 Task: Create a due date automation trigger when advanced off, 2 days after a card is due at 12:00 PM.
Action: Mouse moved to (866, 260)
Screenshot: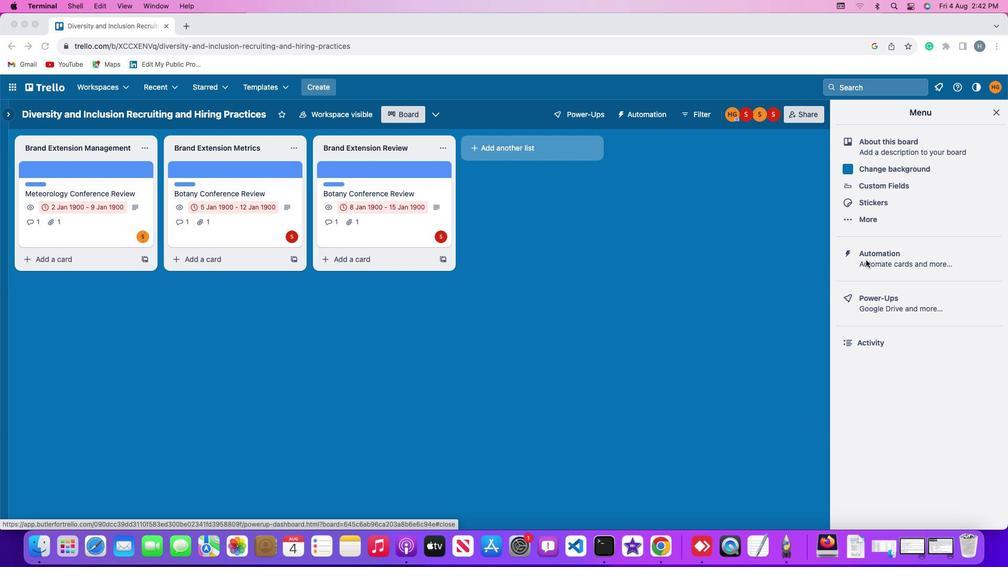 
Action: Mouse pressed left at (866, 260)
Screenshot: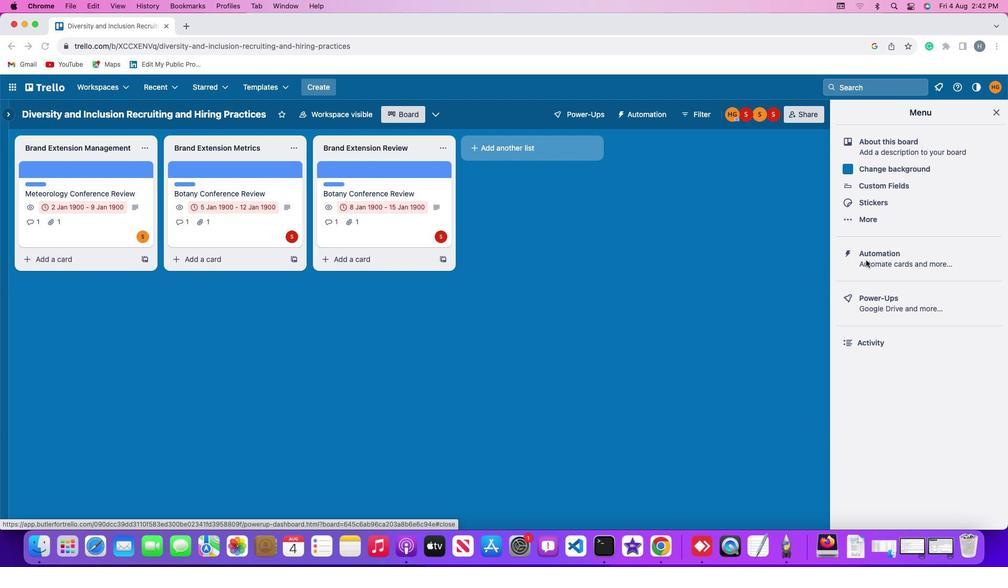 
Action: Mouse pressed left at (866, 260)
Screenshot: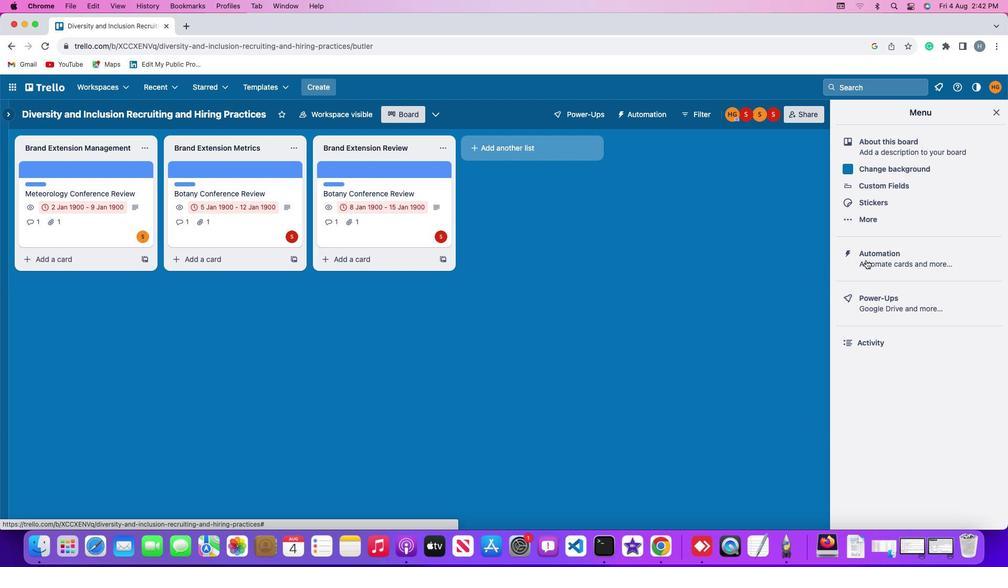 
Action: Mouse moved to (60, 245)
Screenshot: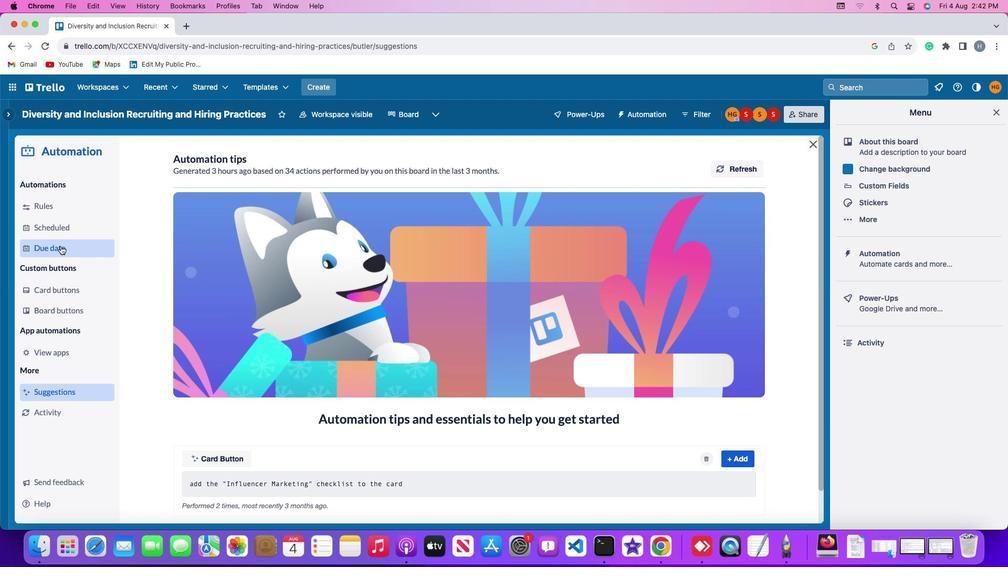 
Action: Mouse pressed left at (60, 245)
Screenshot: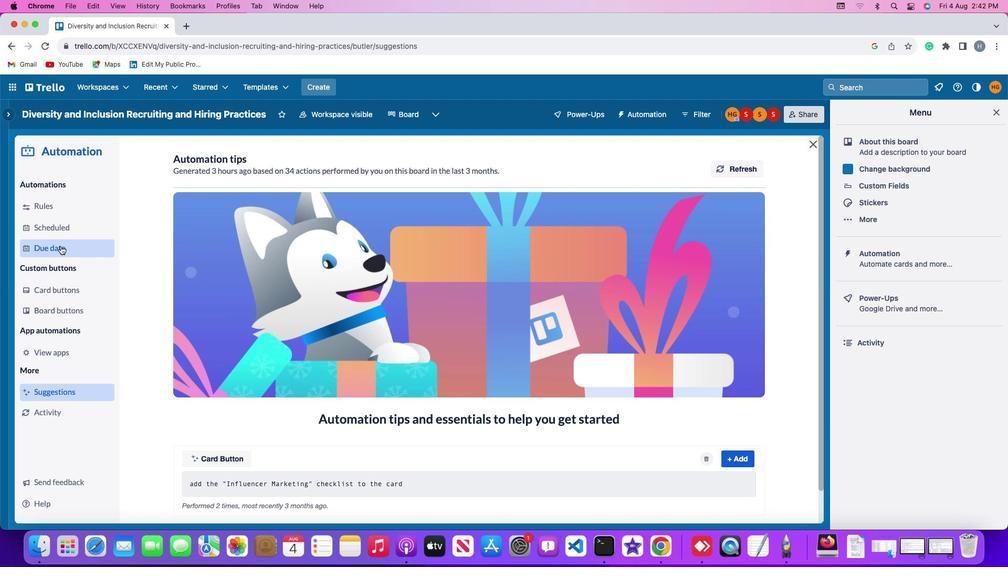 
Action: Mouse moved to (691, 164)
Screenshot: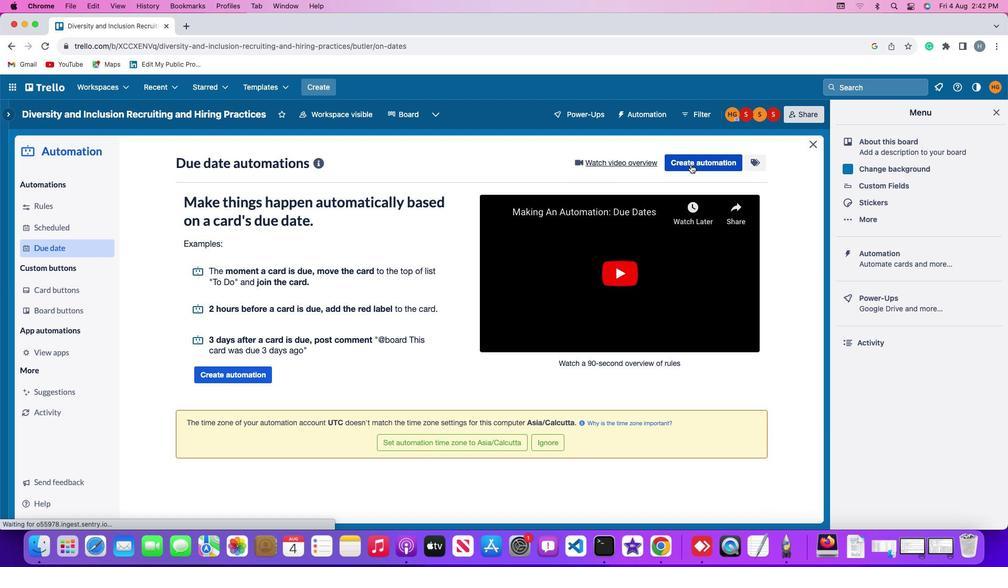 
Action: Mouse pressed left at (691, 164)
Screenshot: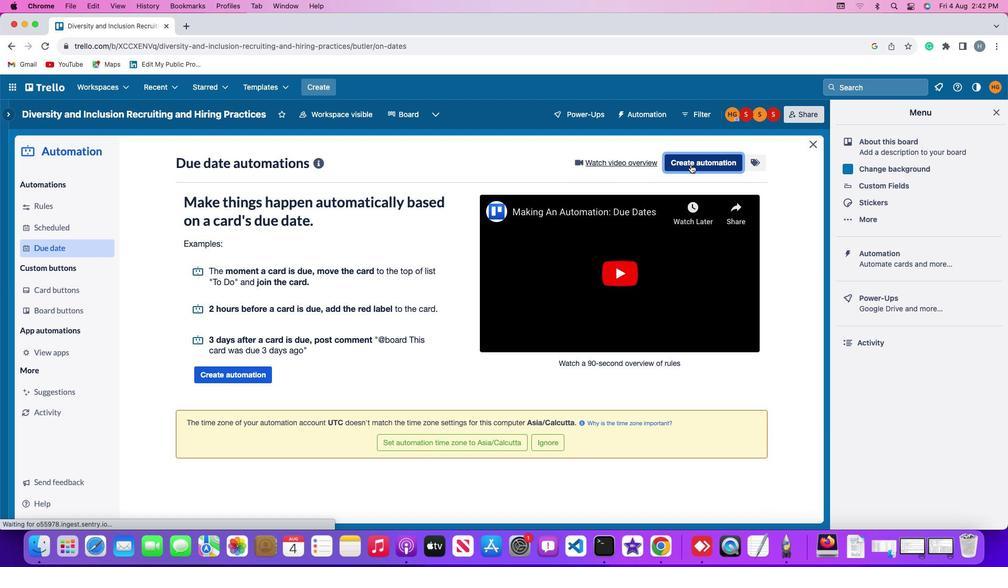 
Action: Mouse moved to (469, 263)
Screenshot: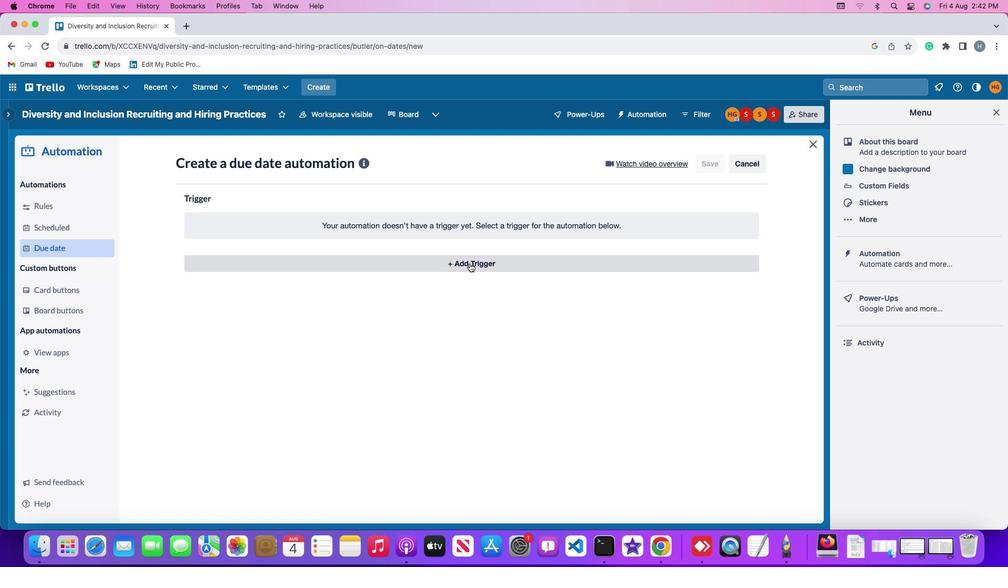 
Action: Mouse pressed left at (469, 263)
Screenshot: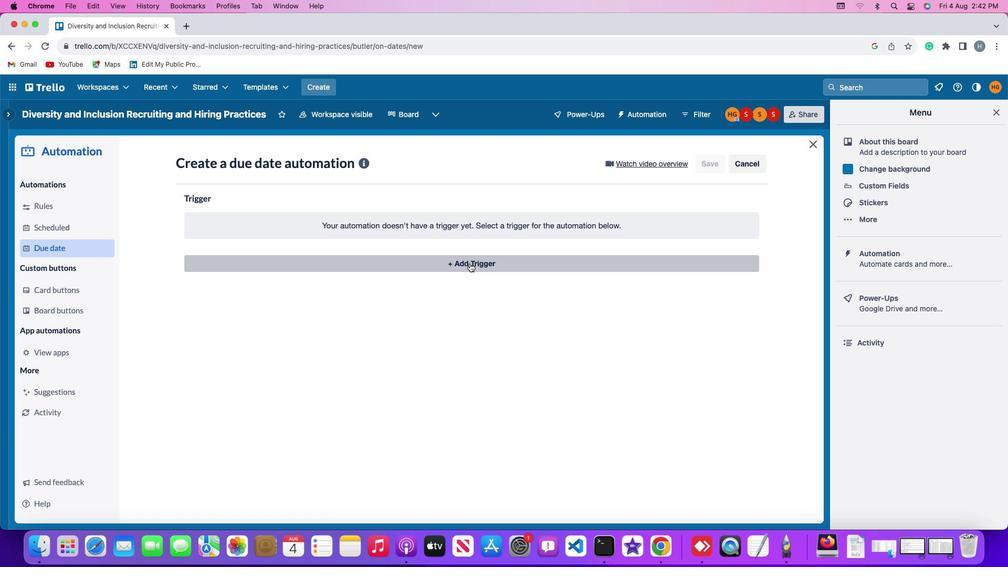 
Action: Mouse moved to (199, 422)
Screenshot: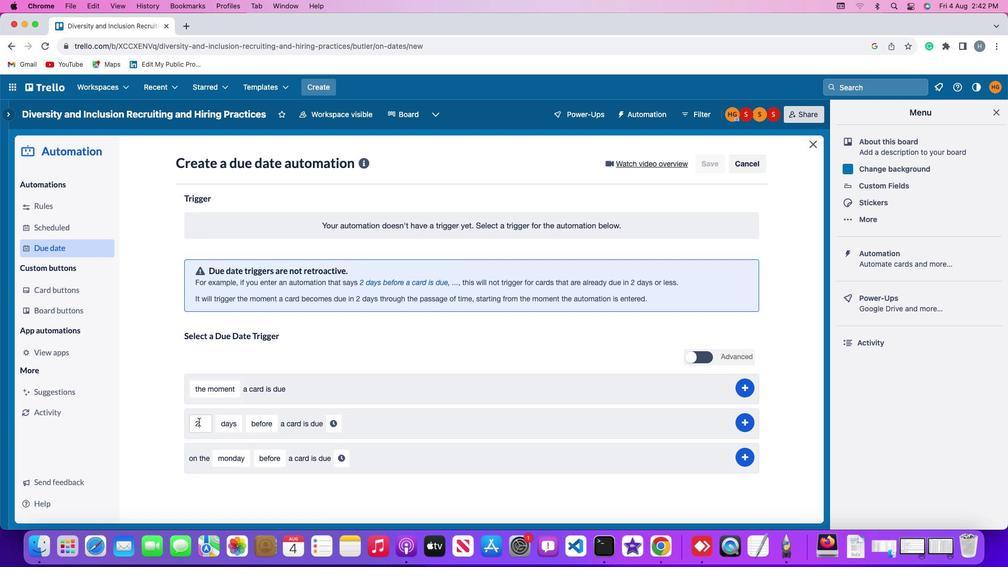 
Action: Mouse pressed left at (199, 422)
Screenshot: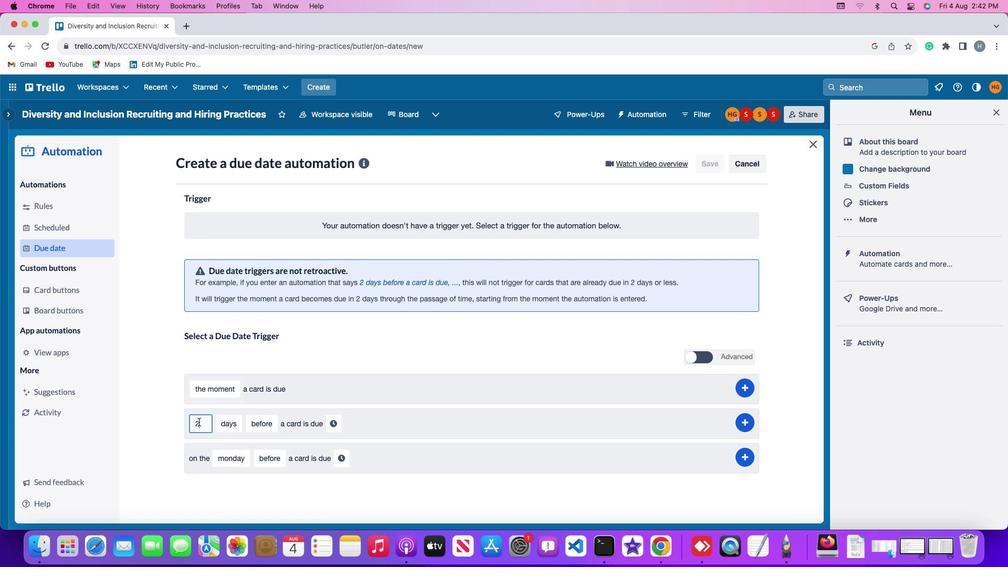 
Action: Mouse moved to (208, 420)
Screenshot: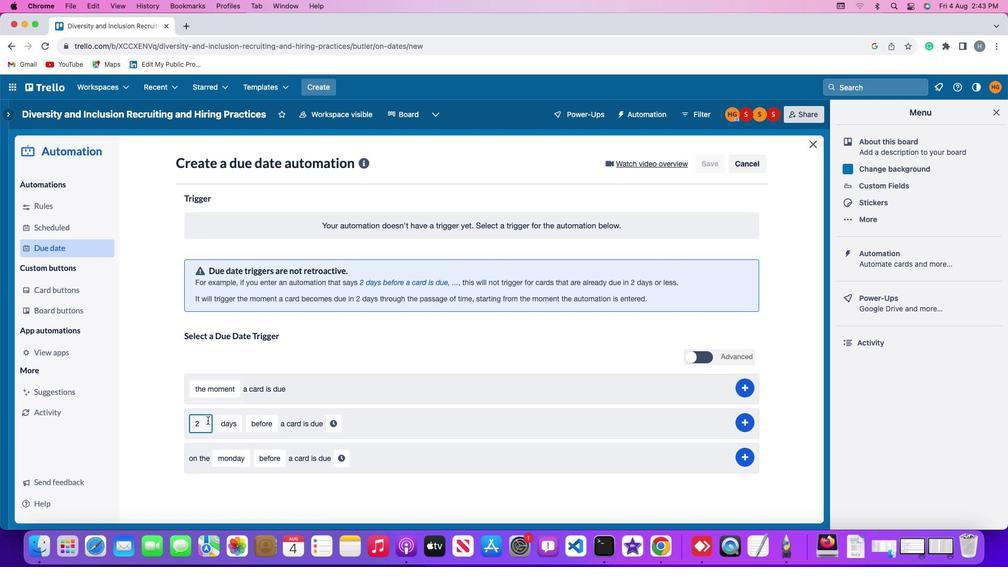 
Action: Key pressed Key.backspace'2'
Screenshot: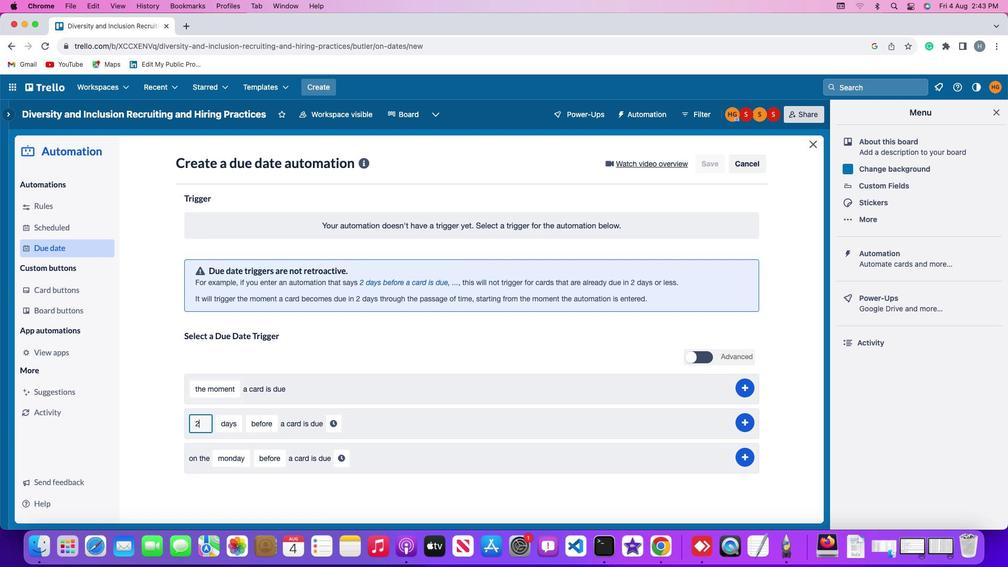 
Action: Mouse moved to (235, 444)
Screenshot: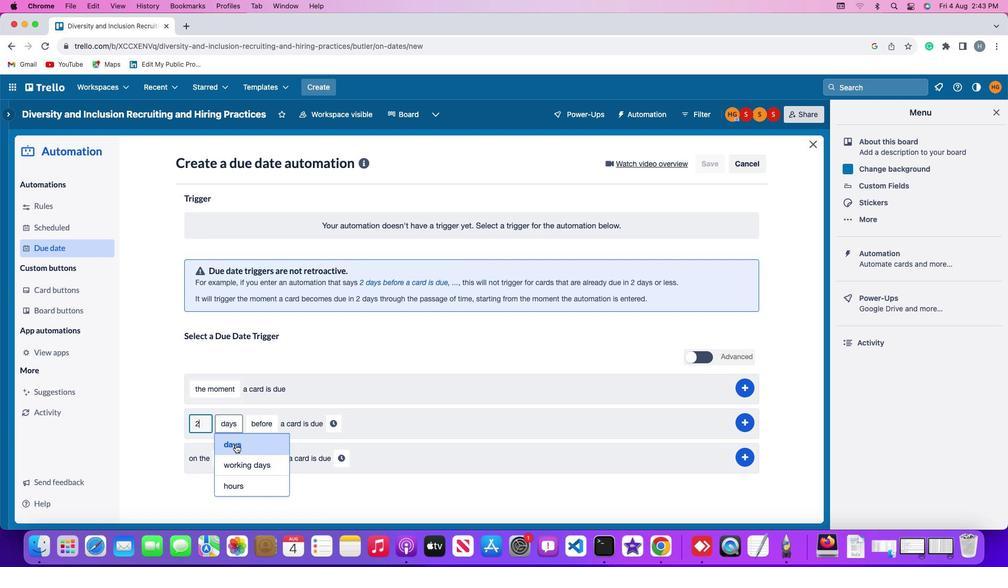 
Action: Mouse pressed left at (235, 444)
Screenshot: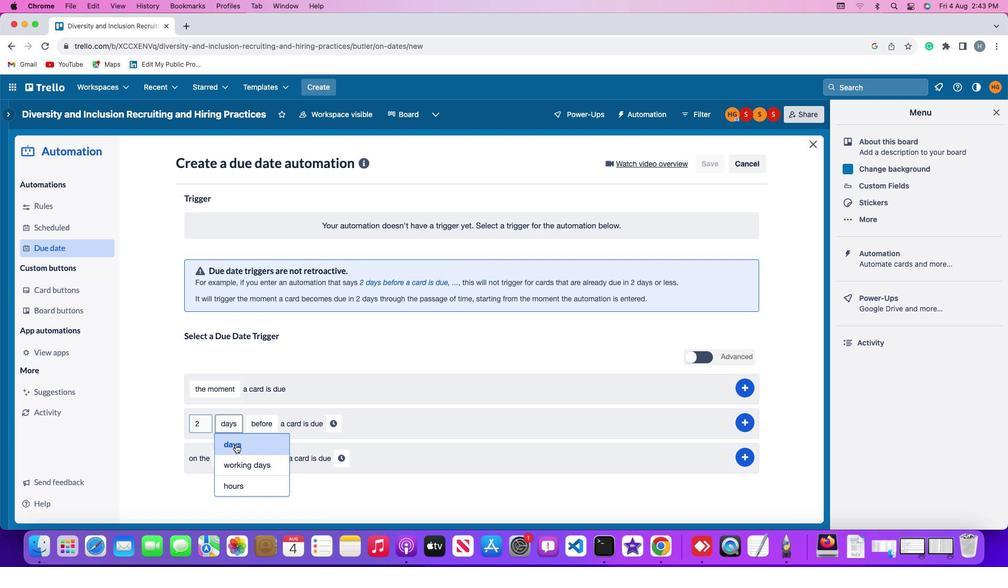 
Action: Mouse moved to (267, 464)
Screenshot: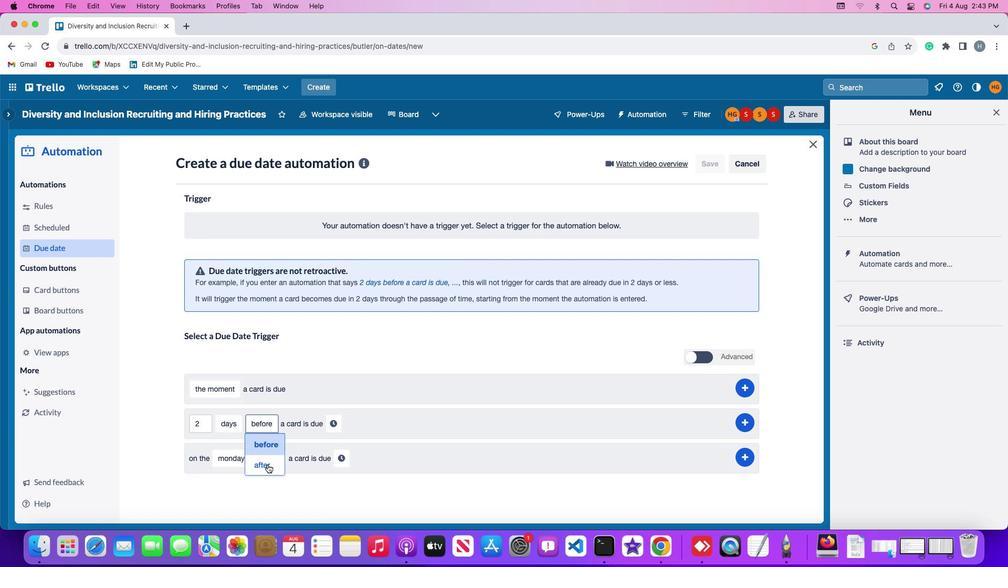 
Action: Mouse pressed left at (267, 464)
Screenshot: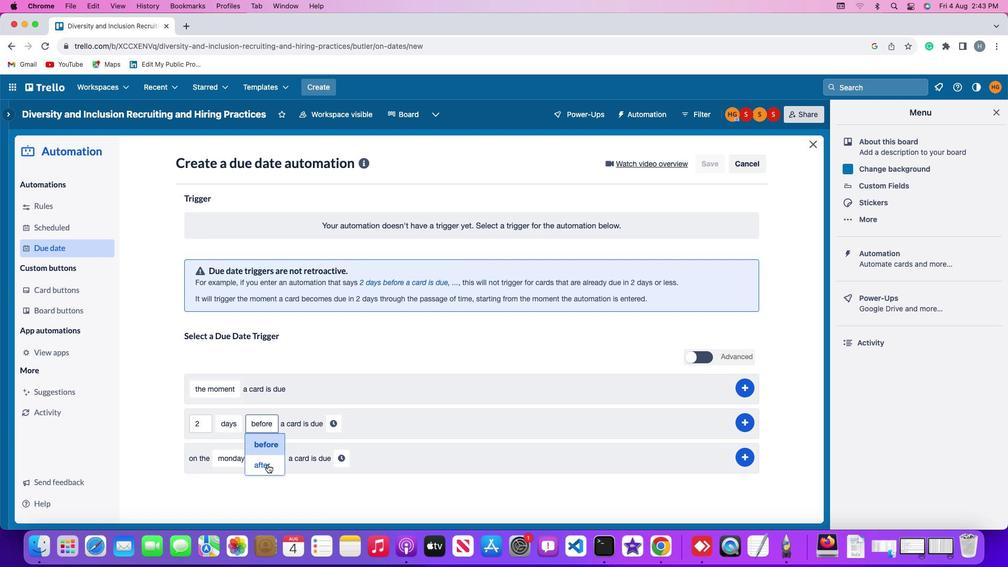 
Action: Mouse moved to (324, 423)
Screenshot: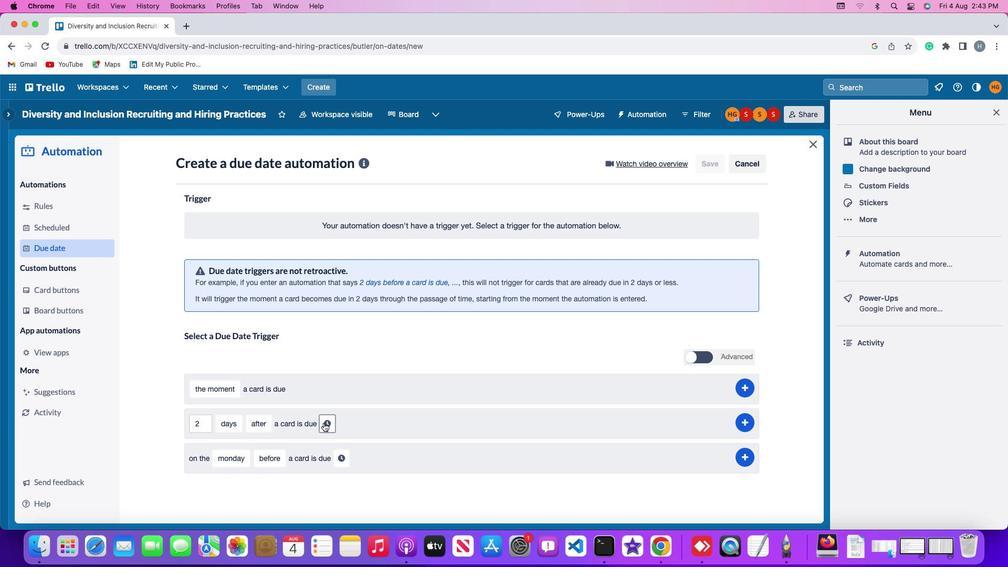 
Action: Mouse pressed left at (324, 423)
Screenshot: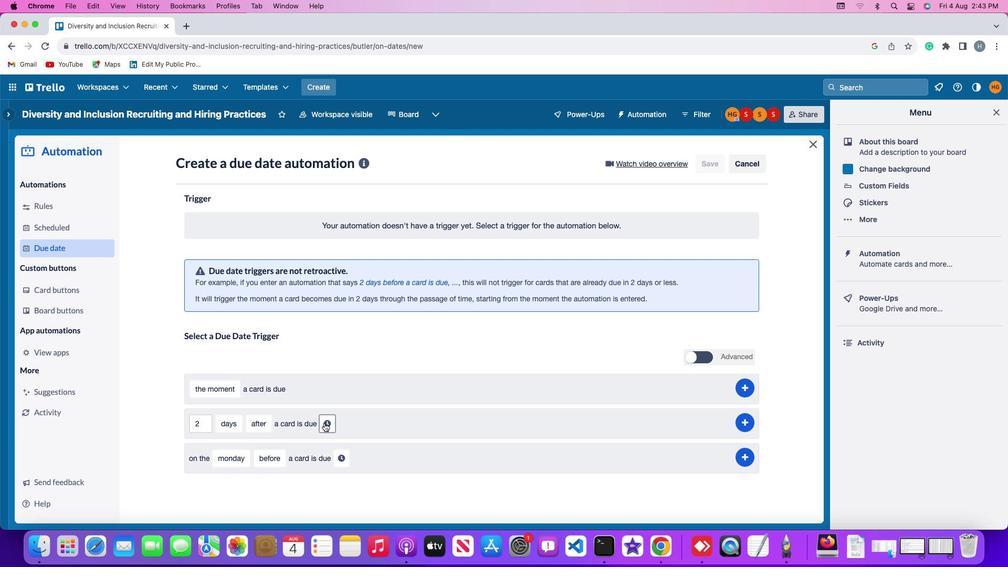 
Action: Mouse moved to (349, 426)
Screenshot: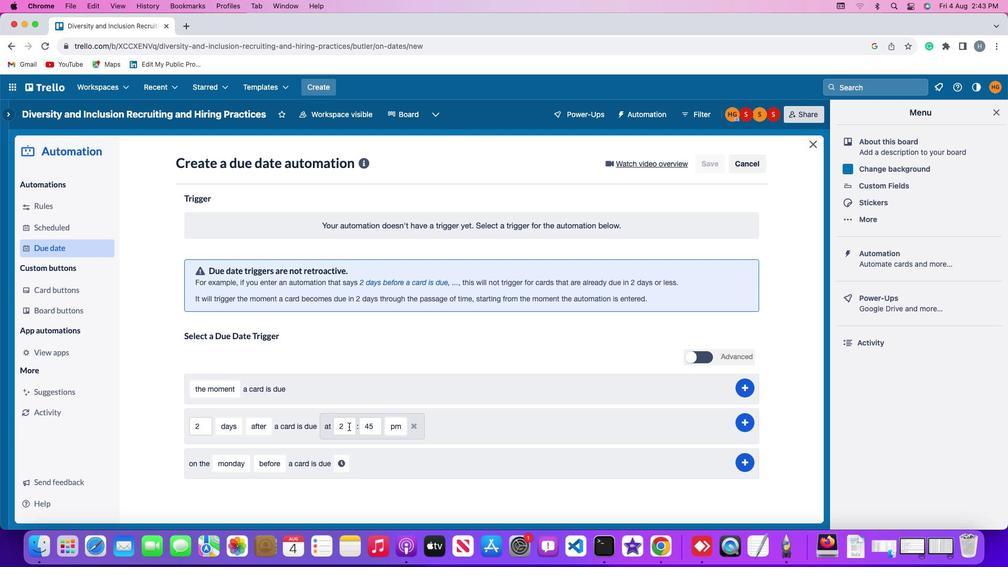 
Action: Mouse pressed left at (349, 426)
Screenshot: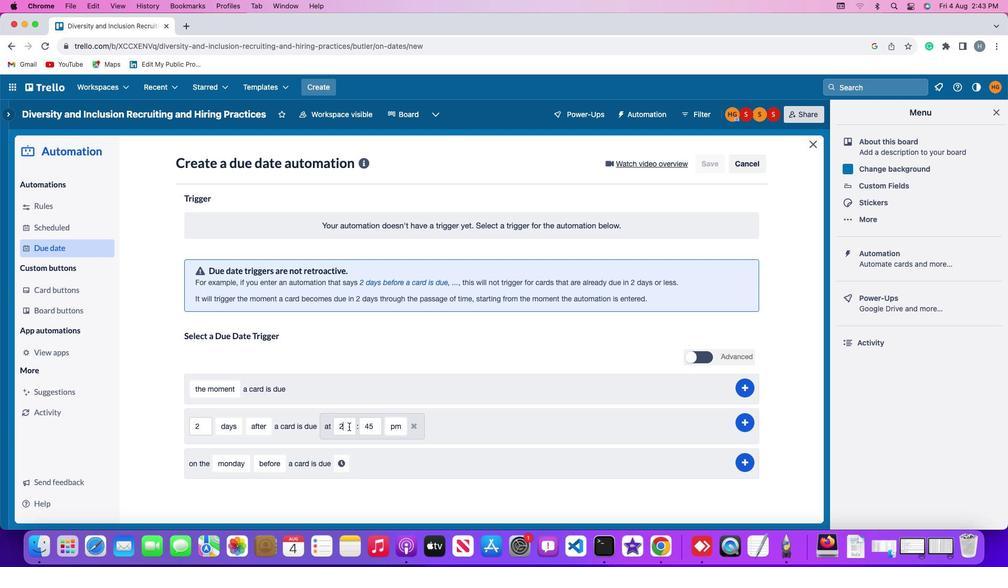 
Action: Mouse moved to (349, 425)
Screenshot: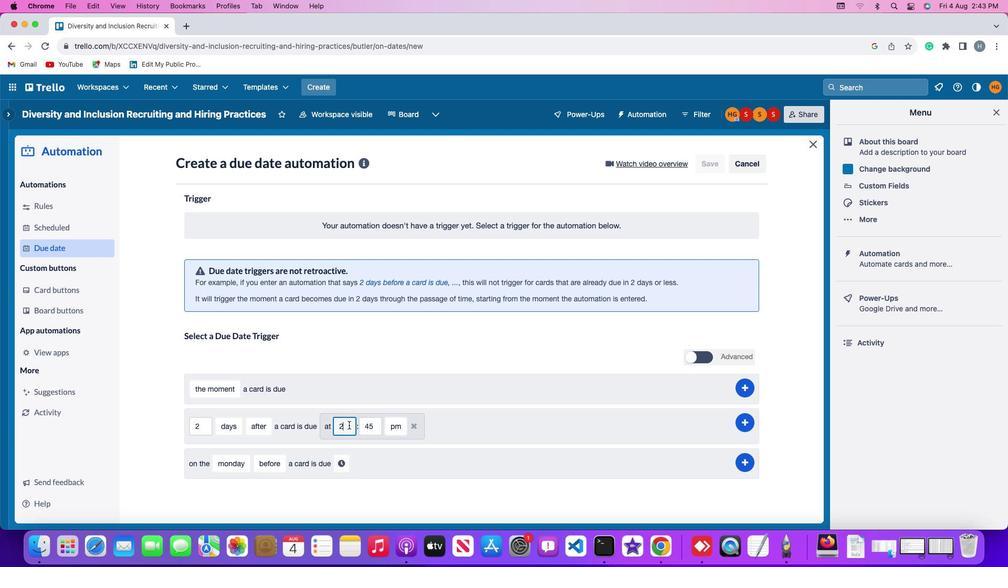 
Action: Key pressed Key.backspace'1''2'
Screenshot: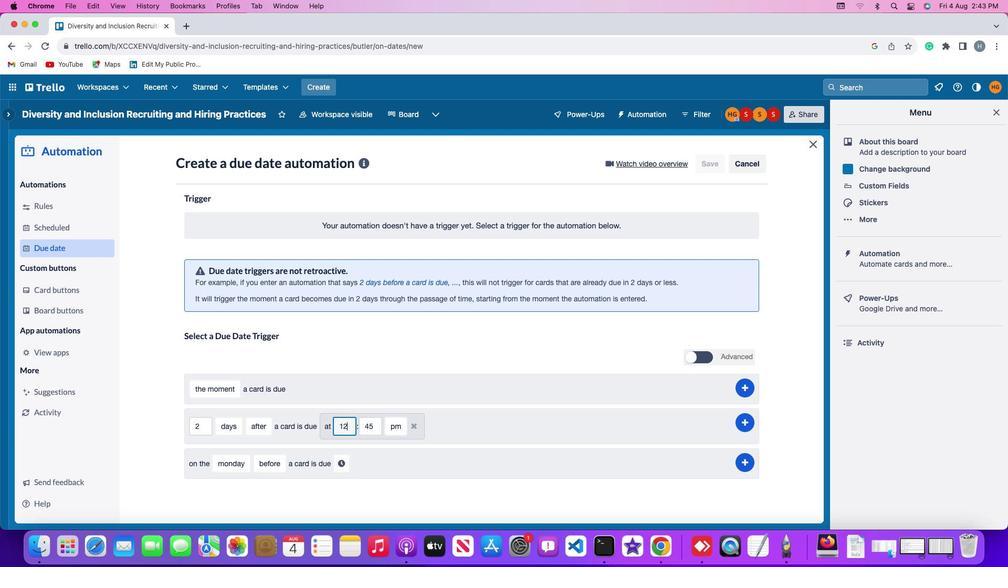 
Action: Mouse moved to (376, 425)
Screenshot: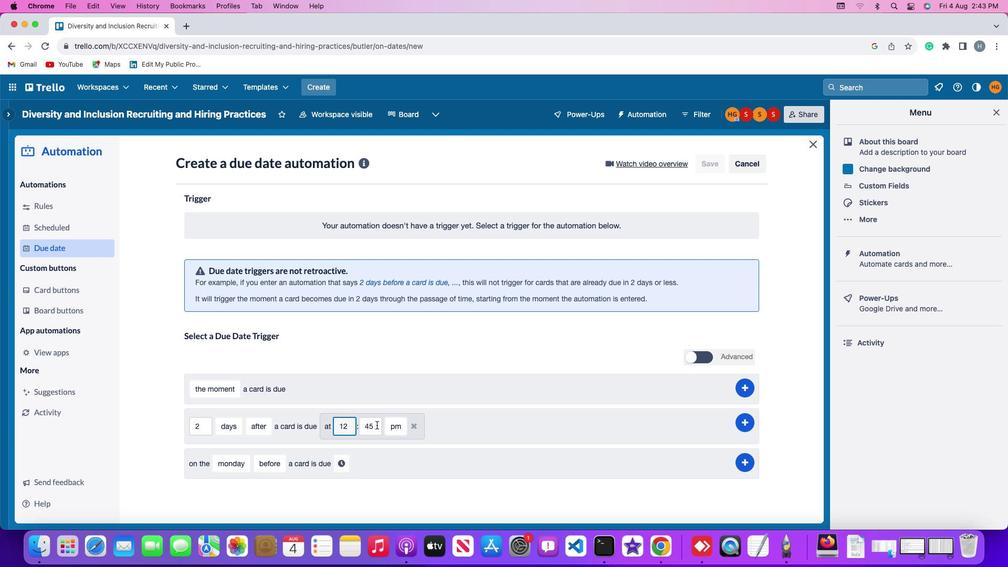 
Action: Mouse pressed left at (376, 425)
Screenshot: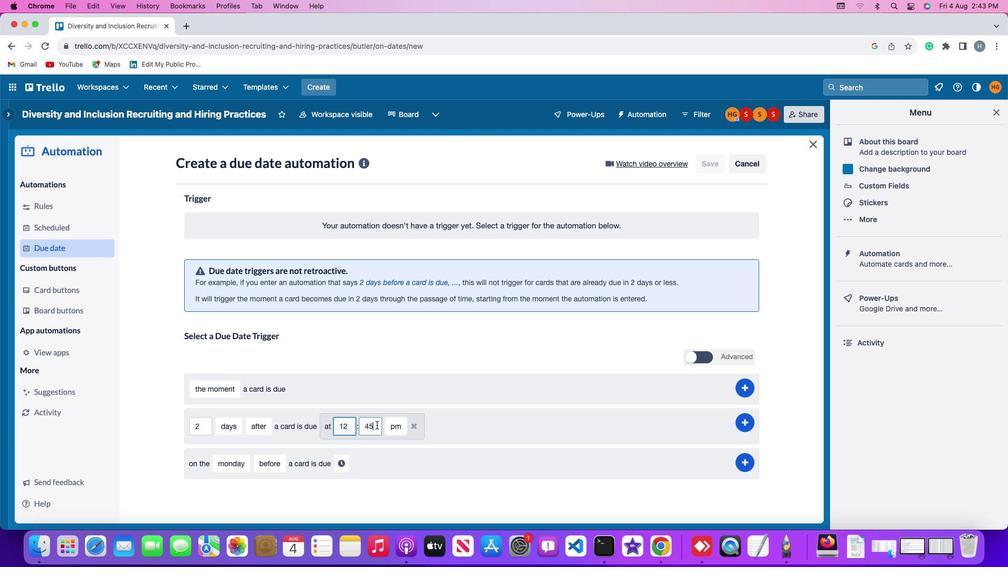 
Action: Mouse moved to (377, 425)
Screenshot: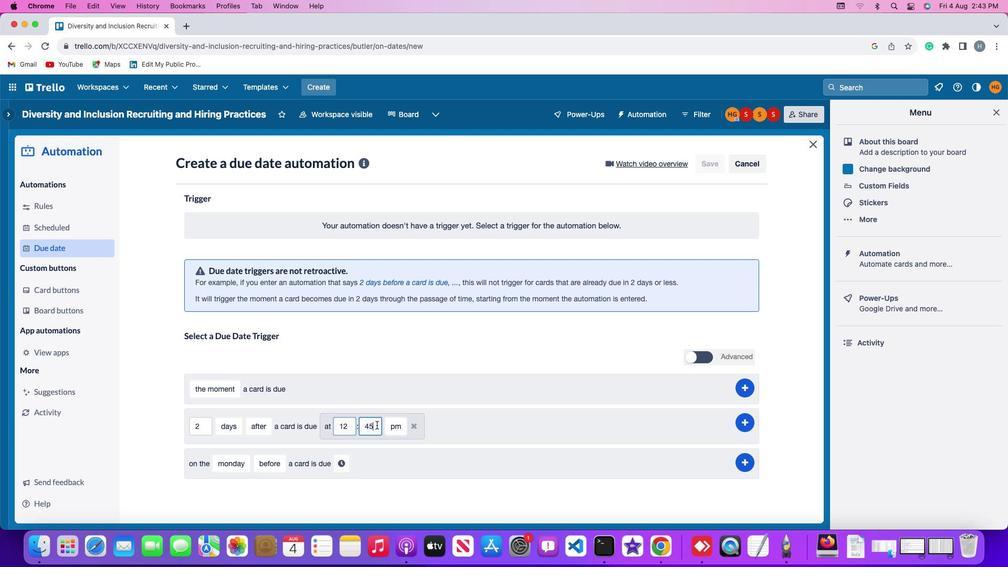 
Action: Key pressed Key.backspaceKey.backspace'0''0'
Screenshot: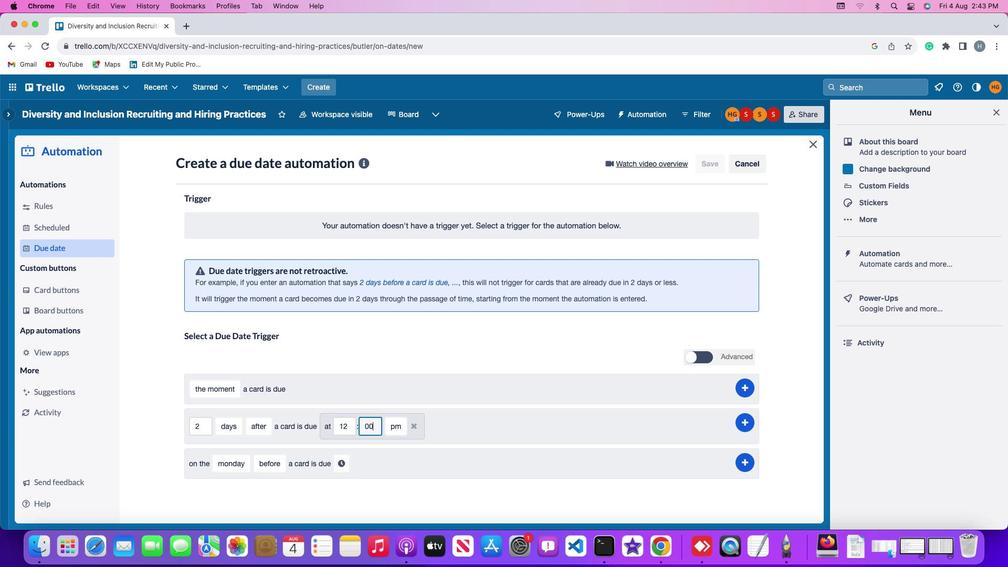 
Action: Mouse moved to (395, 466)
Screenshot: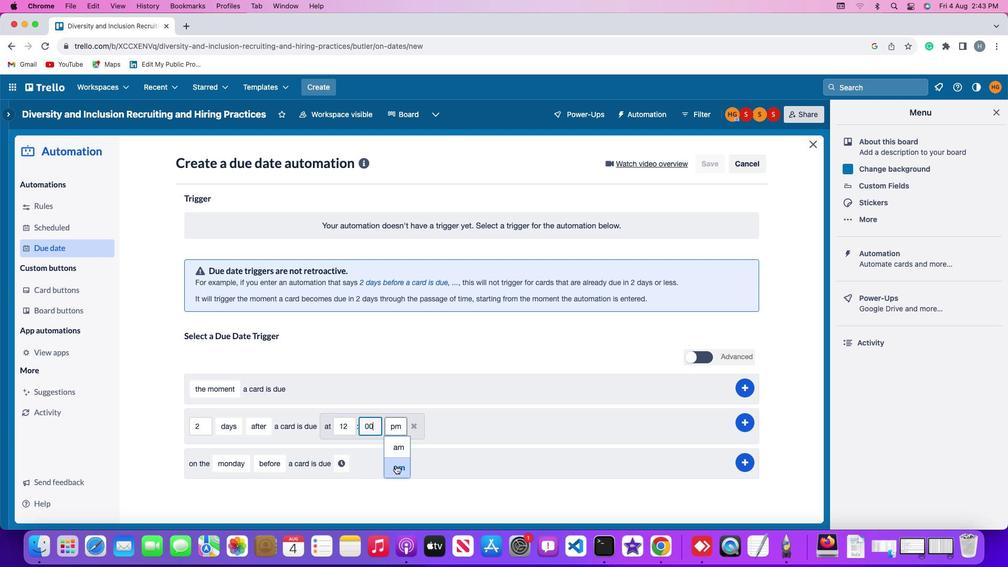 
Action: Mouse pressed left at (395, 466)
Screenshot: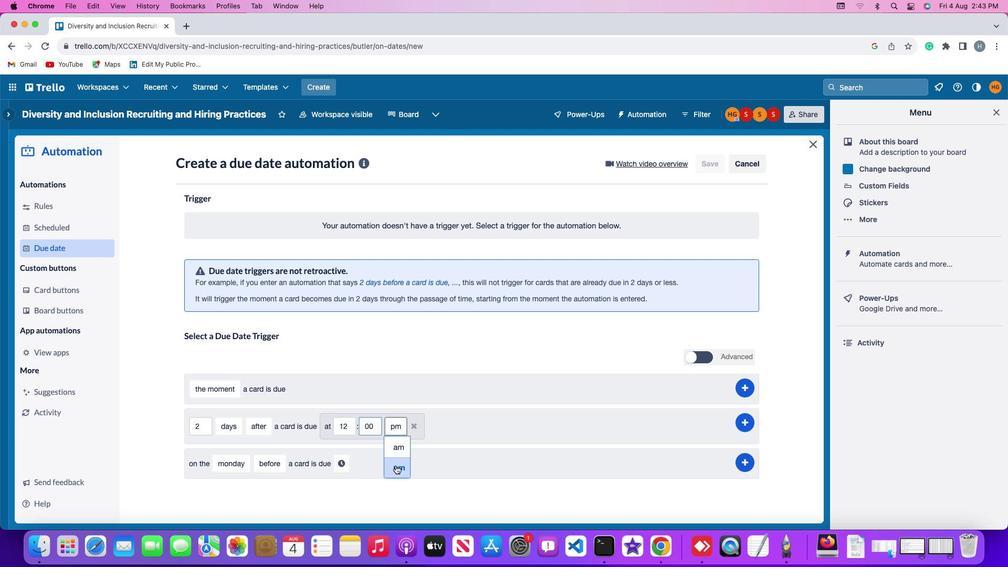 
Action: Mouse moved to (746, 419)
Screenshot: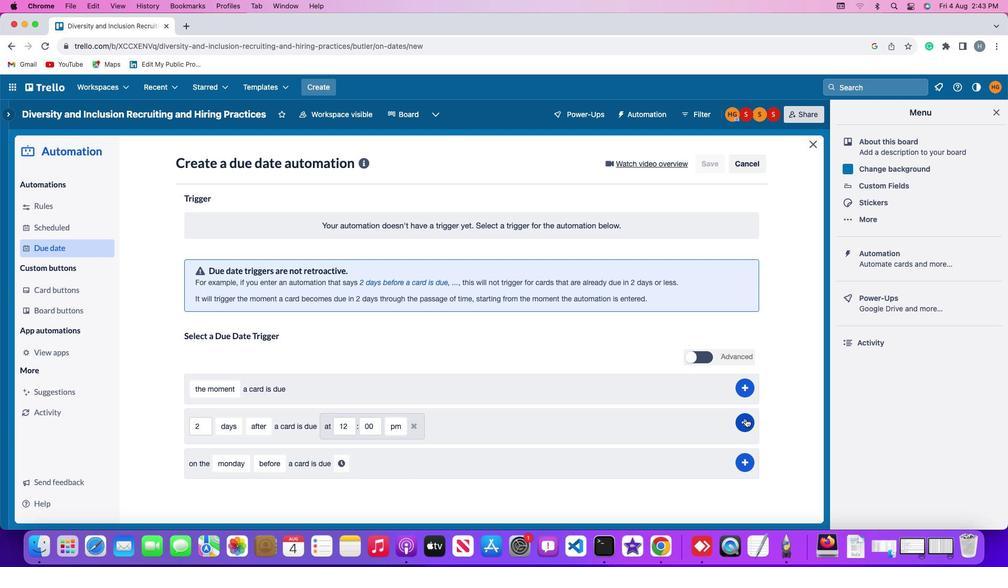 
Action: Mouse pressed left at (746, 419)
Screenshot: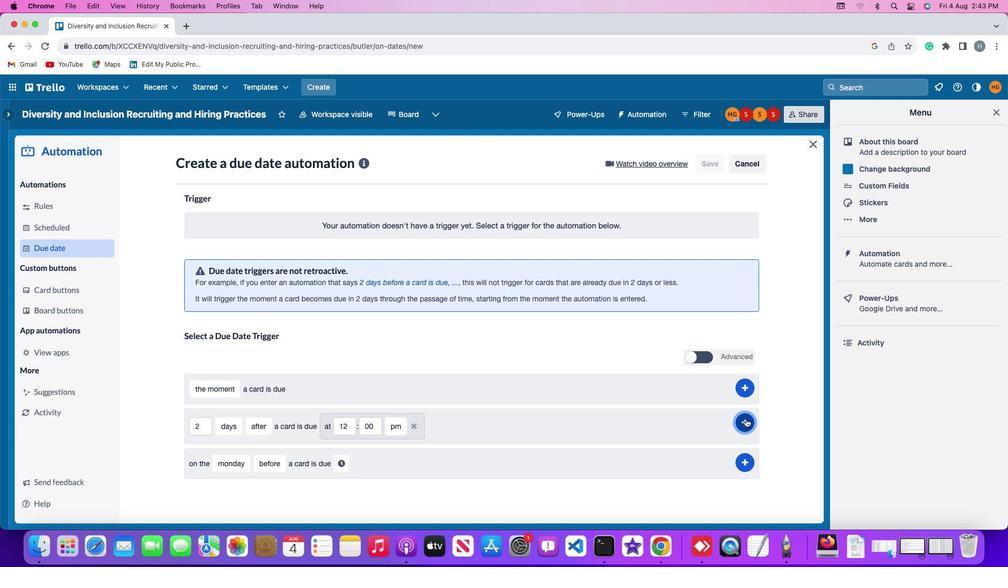 
Action: Mouse moved to (691, 296)
Screenshot: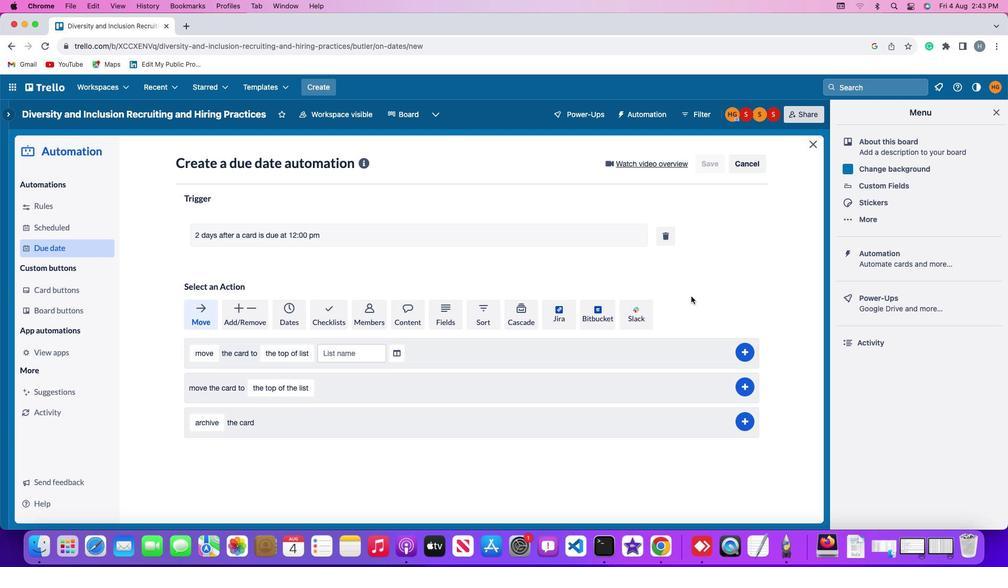 
